 Task: Create a due date automation trigger when advanced on, on the monday of the week a card is due add fields with custom field "Resume" set at 11:00 AM.
Action: Mouse moved to (1105, 86)
Screenshot: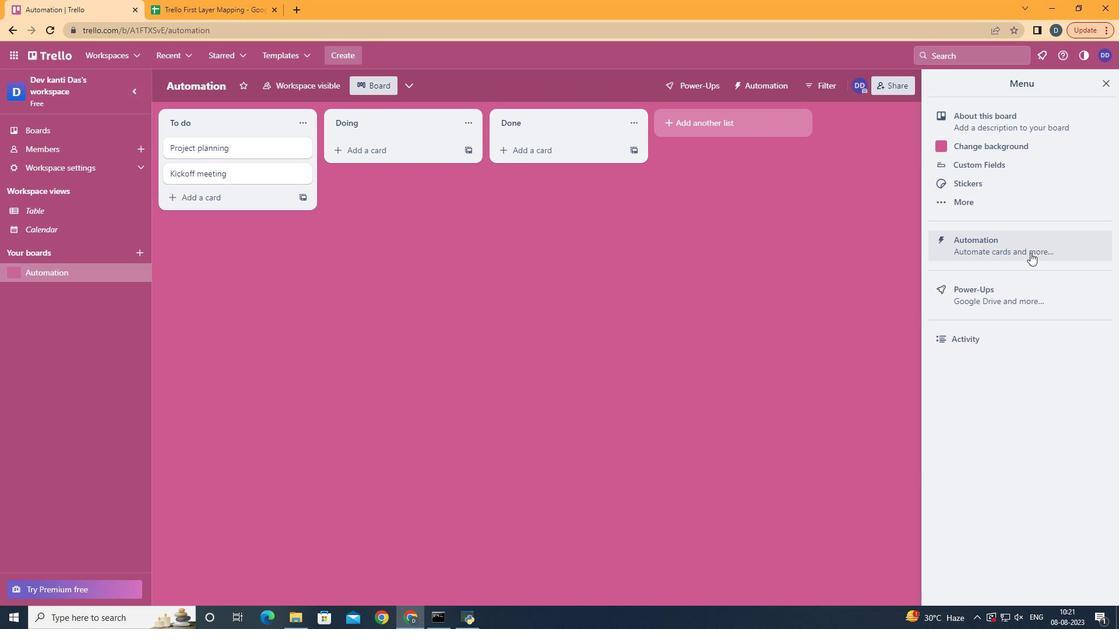 
Action: Mouse pressed left at (1105, 86)
Screenshot: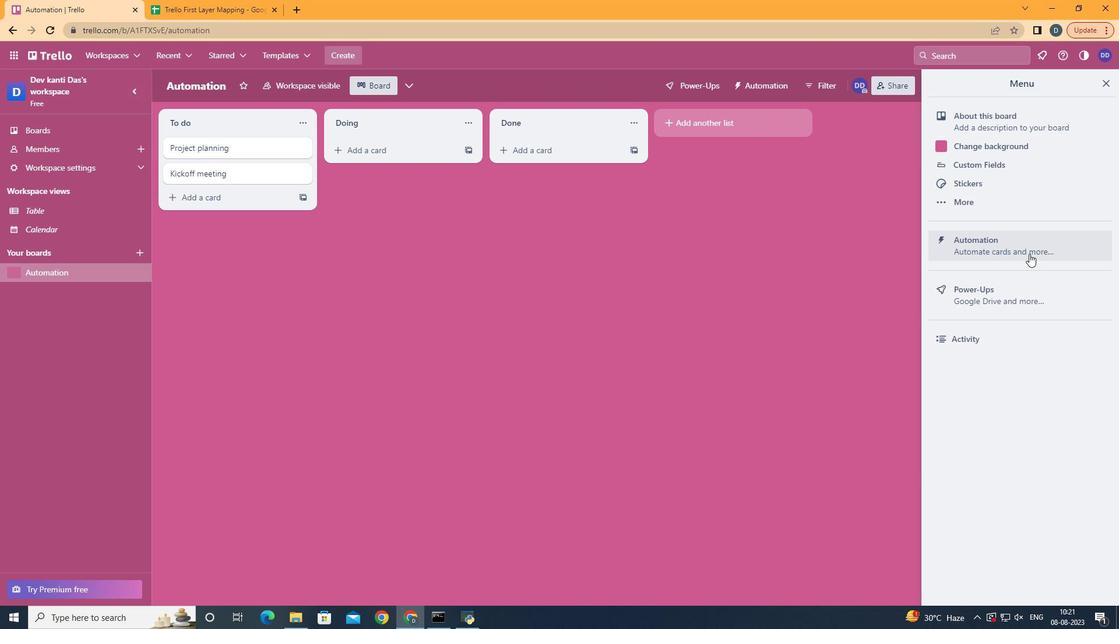 
Action: Mouse moved to (1030, 254)
Screenshot: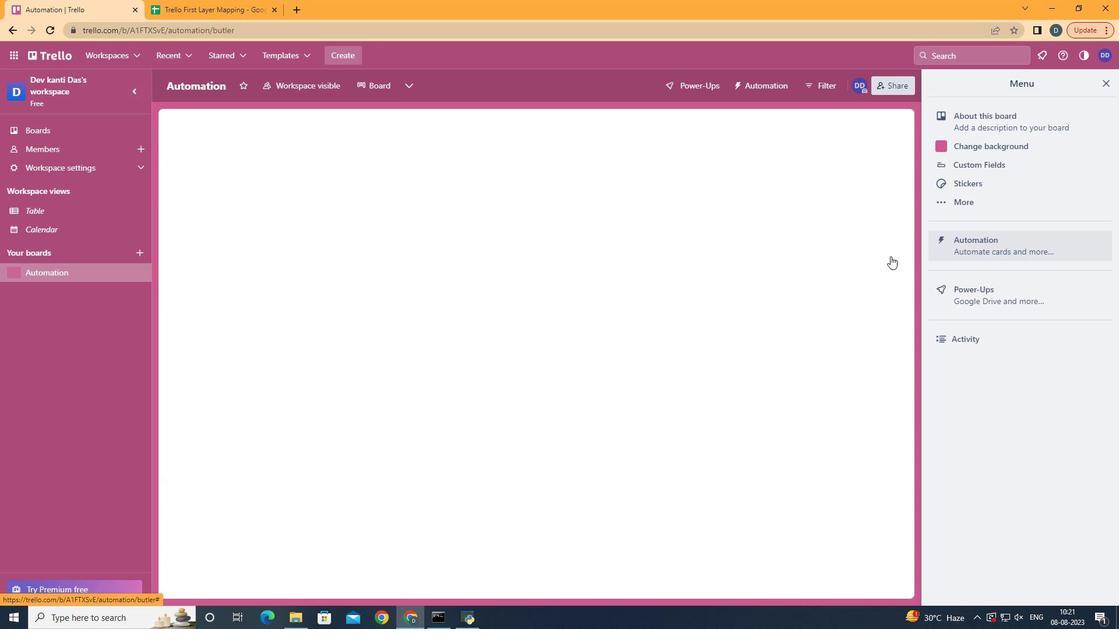 
Action: Mouse pressed left at (1030, 254)
Screenshot: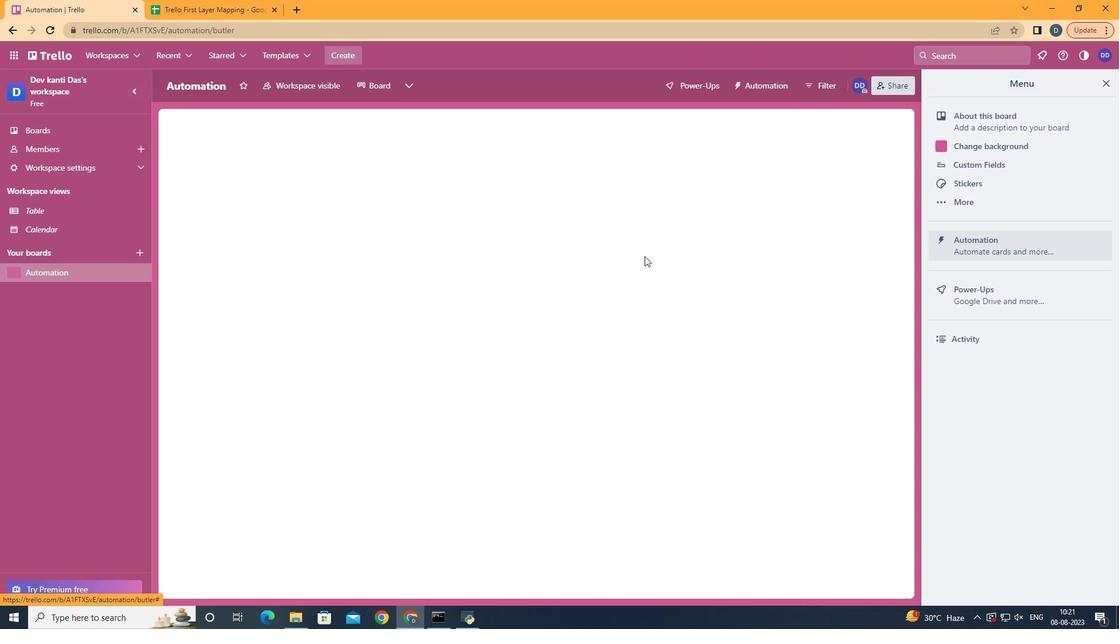 
Action: Mouse moved to (234, 240)
Screenshot: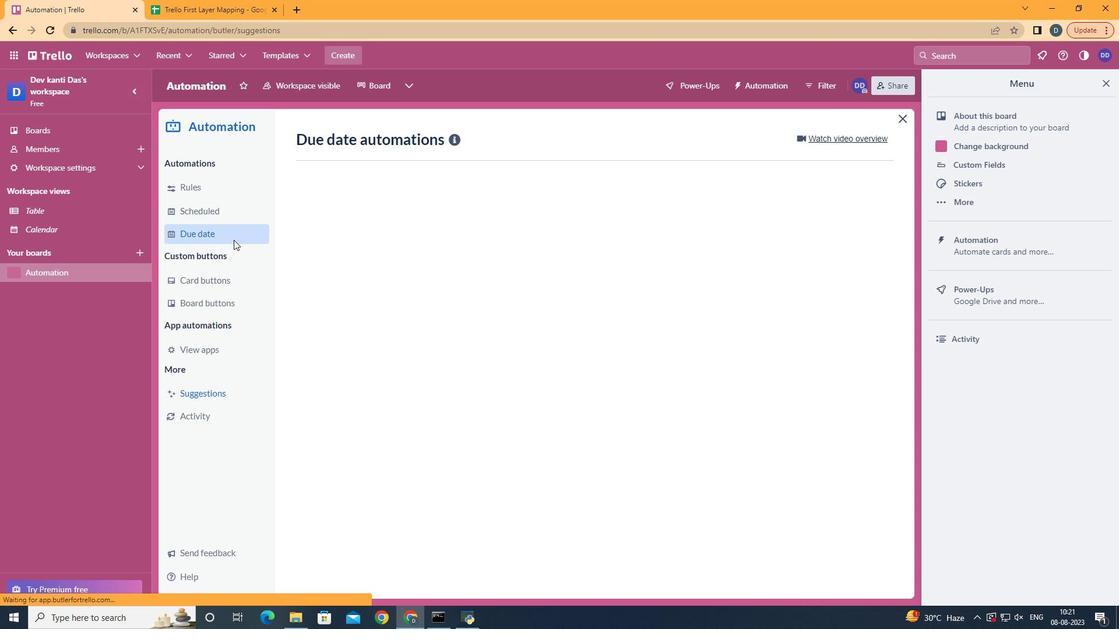 
Action: Mouse pressed left at (234, 240)
Screenshot: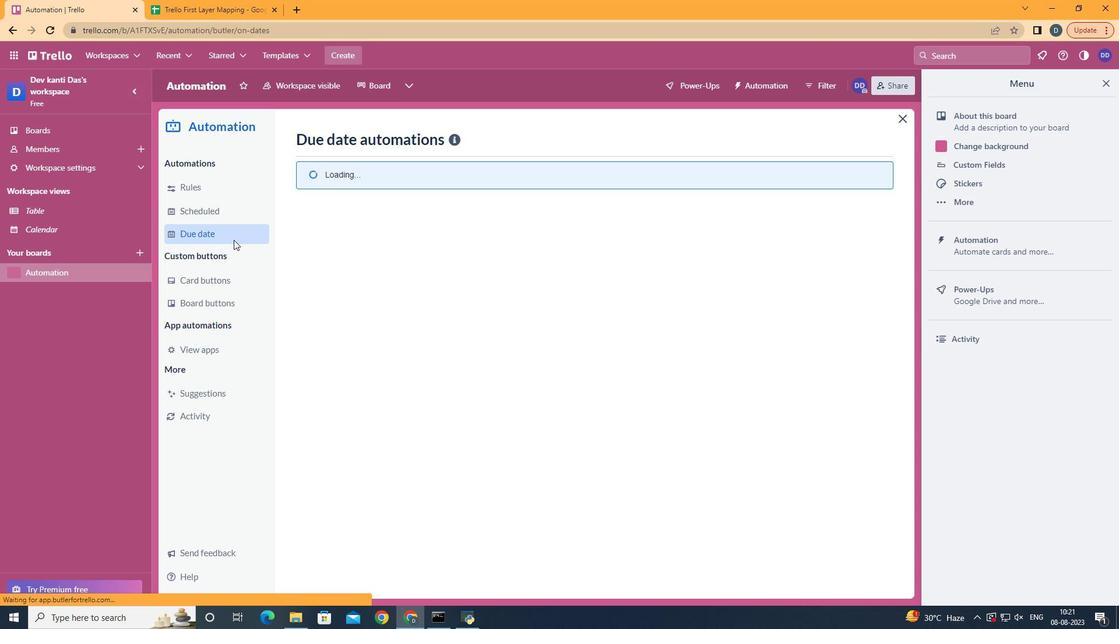 
Action: Mouse moved to (816, 141)
Screenshot: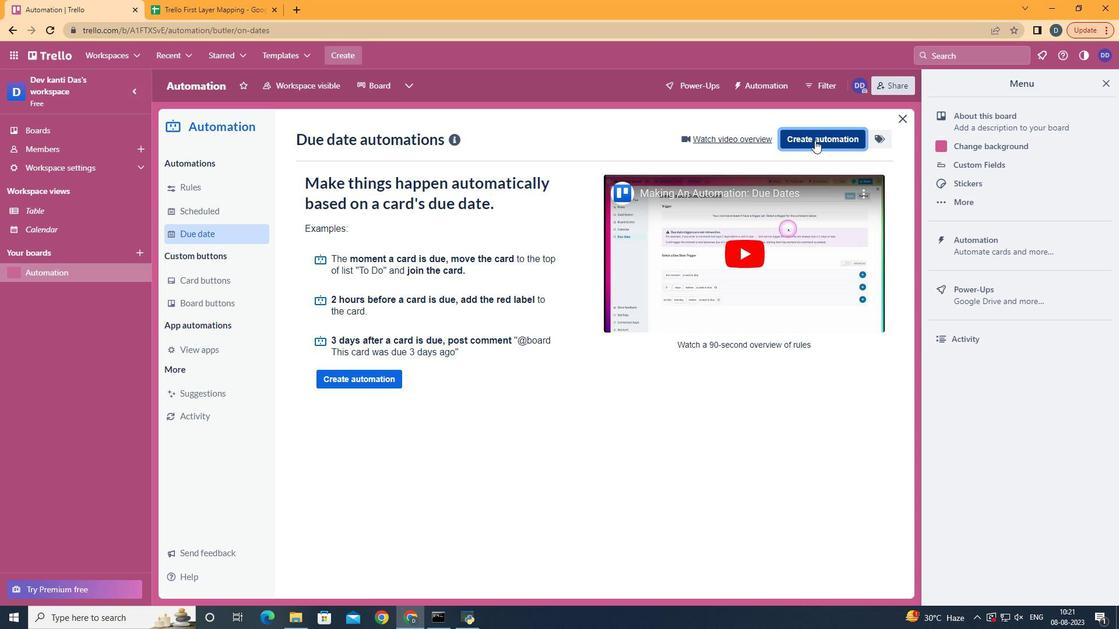 
Action: Mouse pressed left at (816, 141)
Screenshot: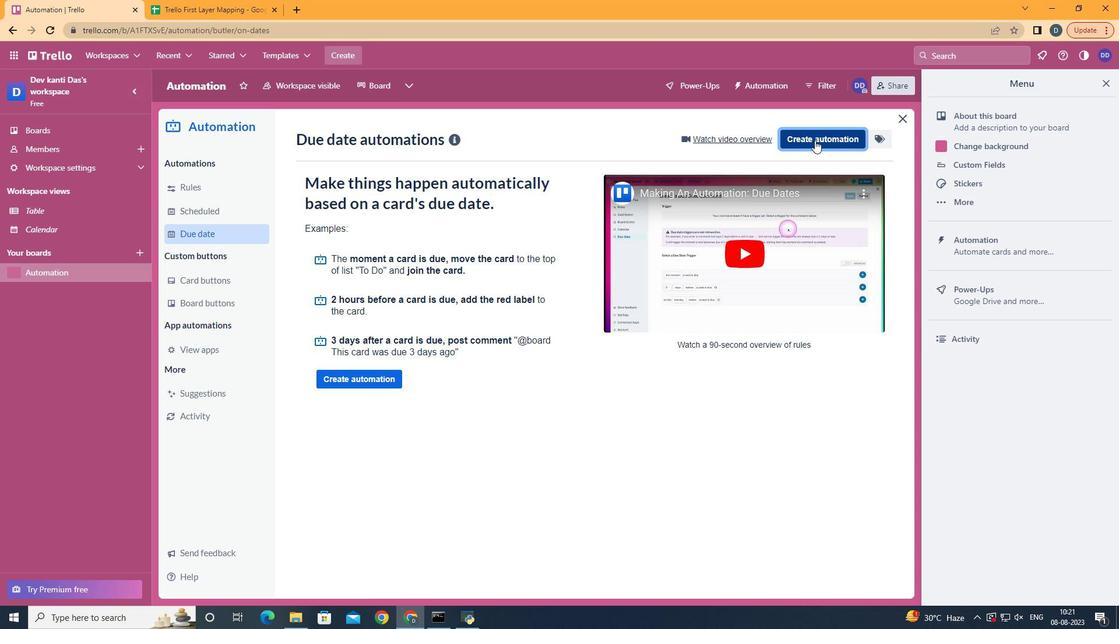 
Action: Mouse moved to (614, 249)
Screenshot: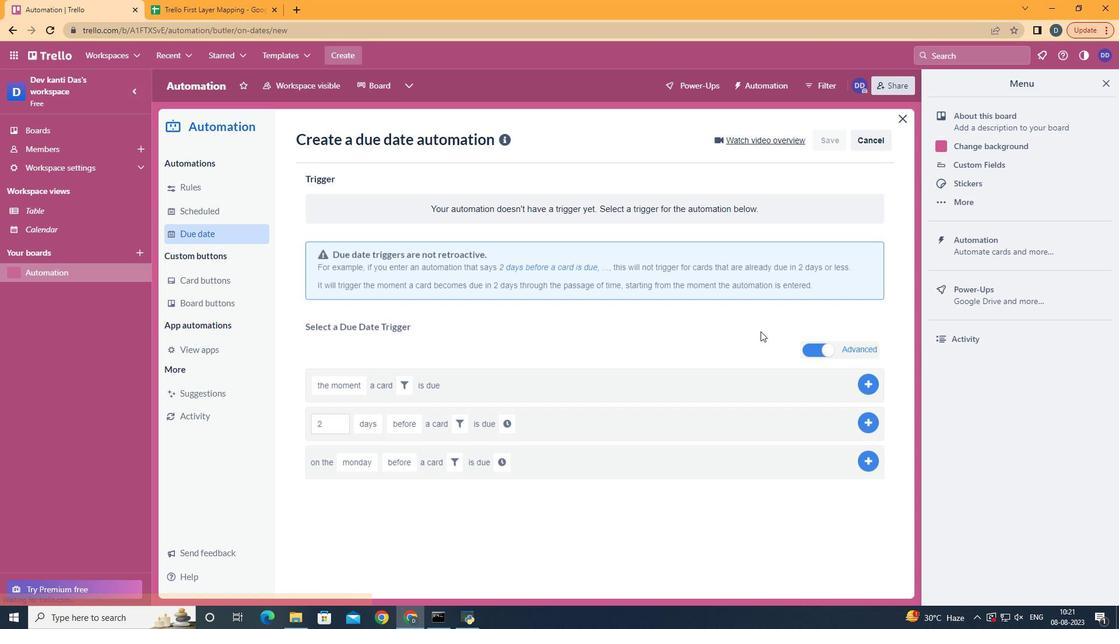 
Action: Mouse pressed left at (614, 249)
Screenshot: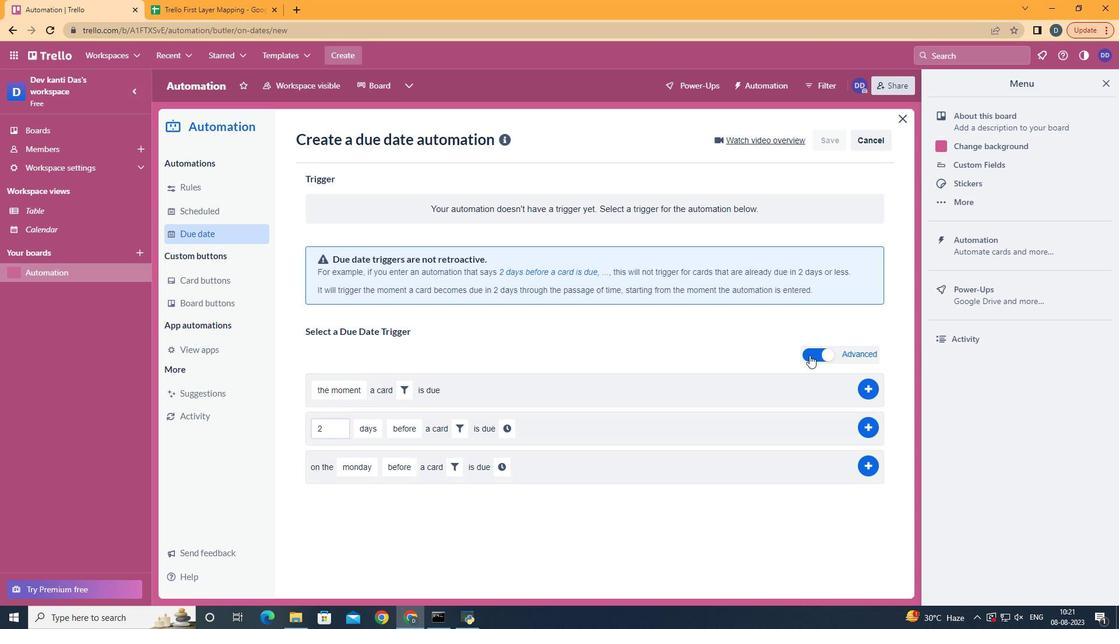 
Action: Mouse moved to (388, 303)
Screenshot: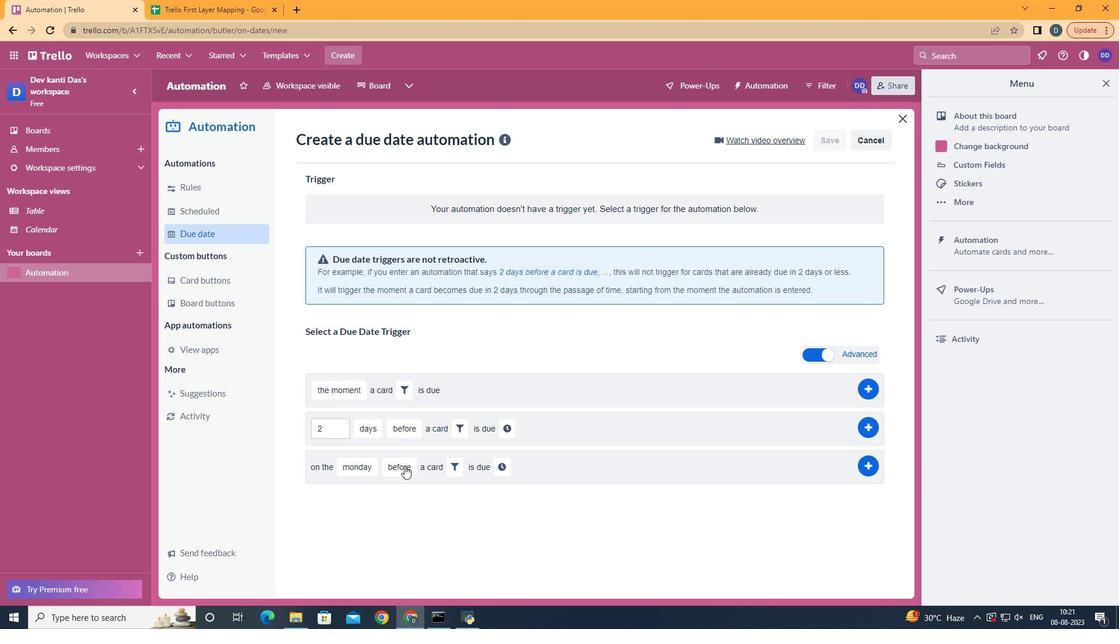 
Action: Mouse pressed left at (388, 303)
Screenshot: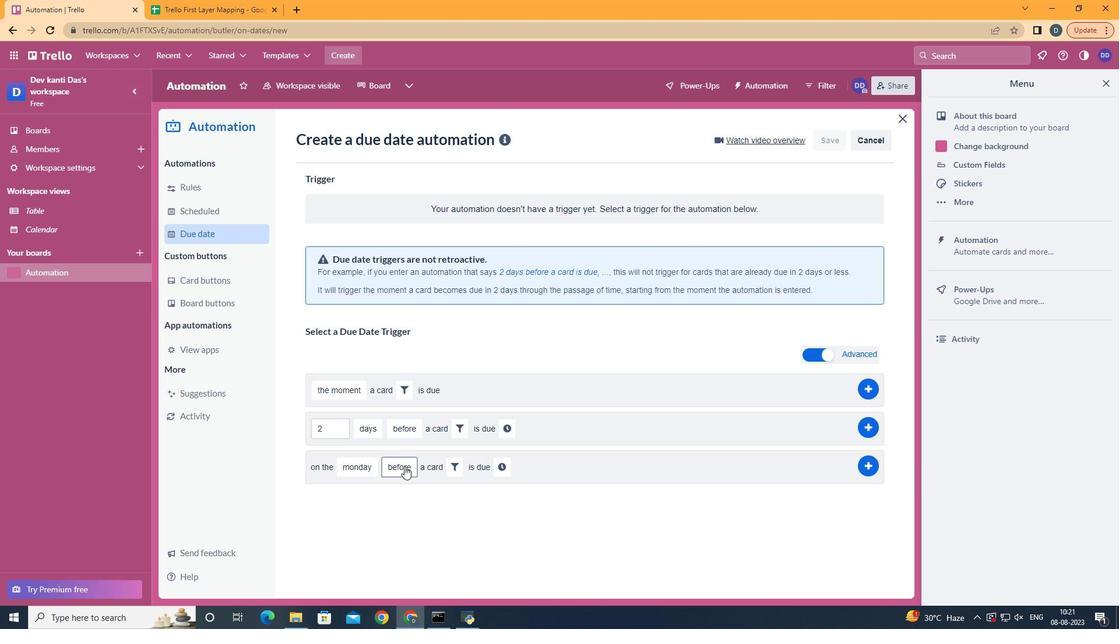 
Action: Mouse moved to (408, 532)
Screenshot: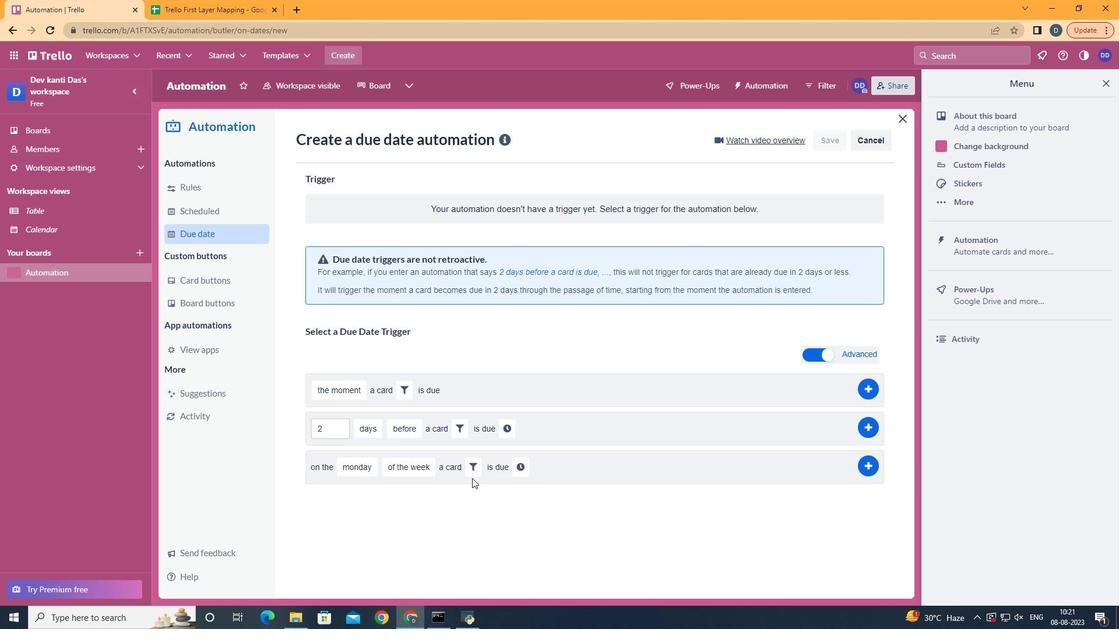 
Action: Mouse pressed left at (408, 532)
Screenshot: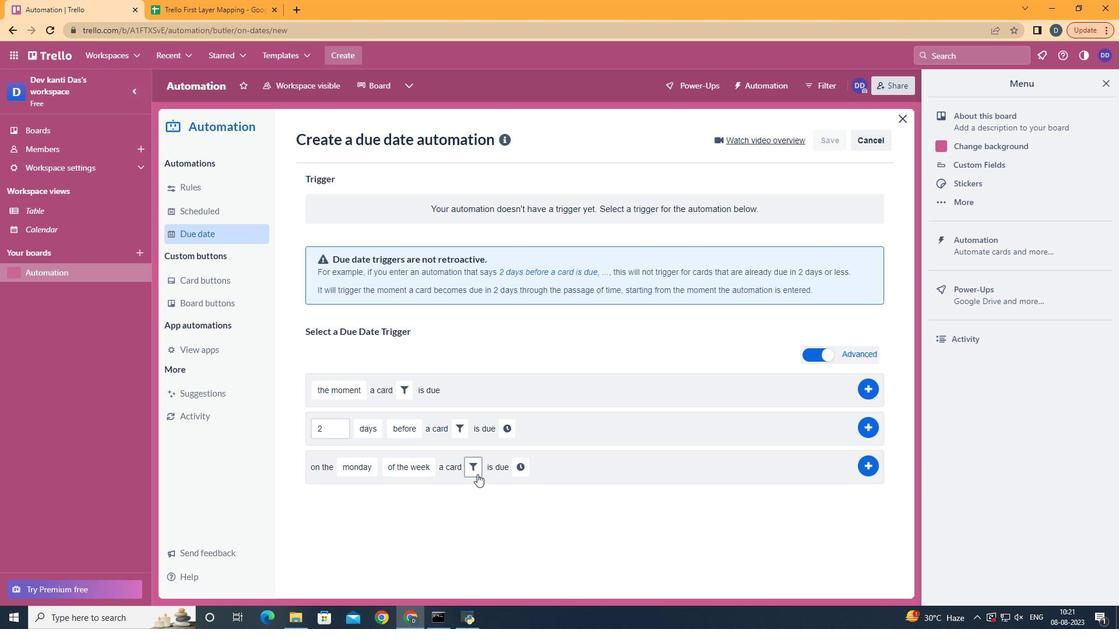 
Action: Mouse moved to (478, 475)
Screenshot: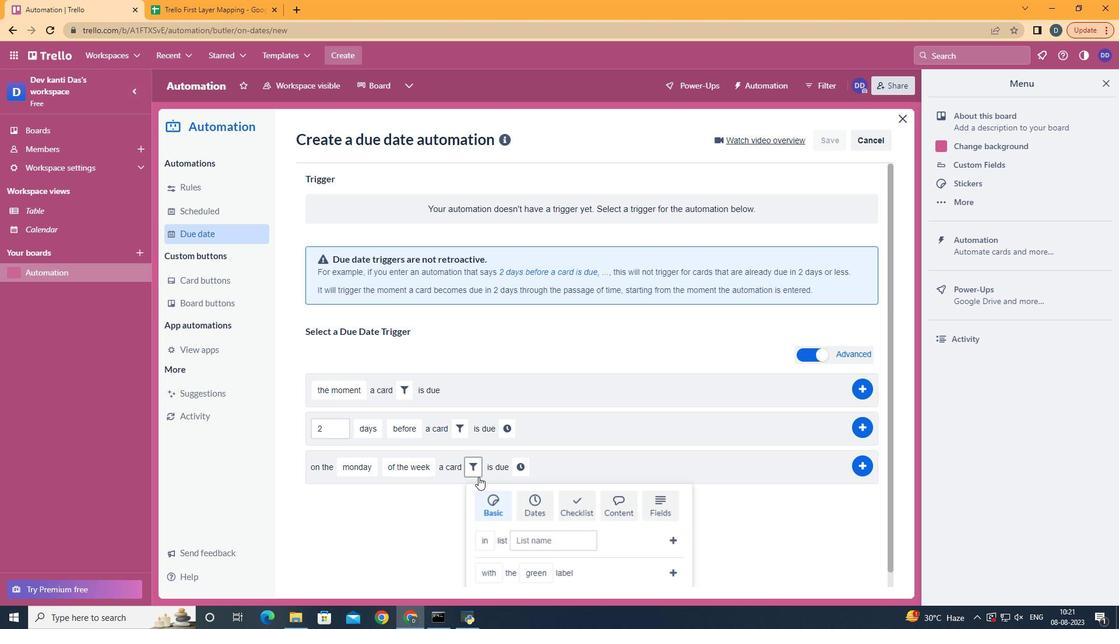 
Action: Mouse pressed left at (478, 475)
Screenshot: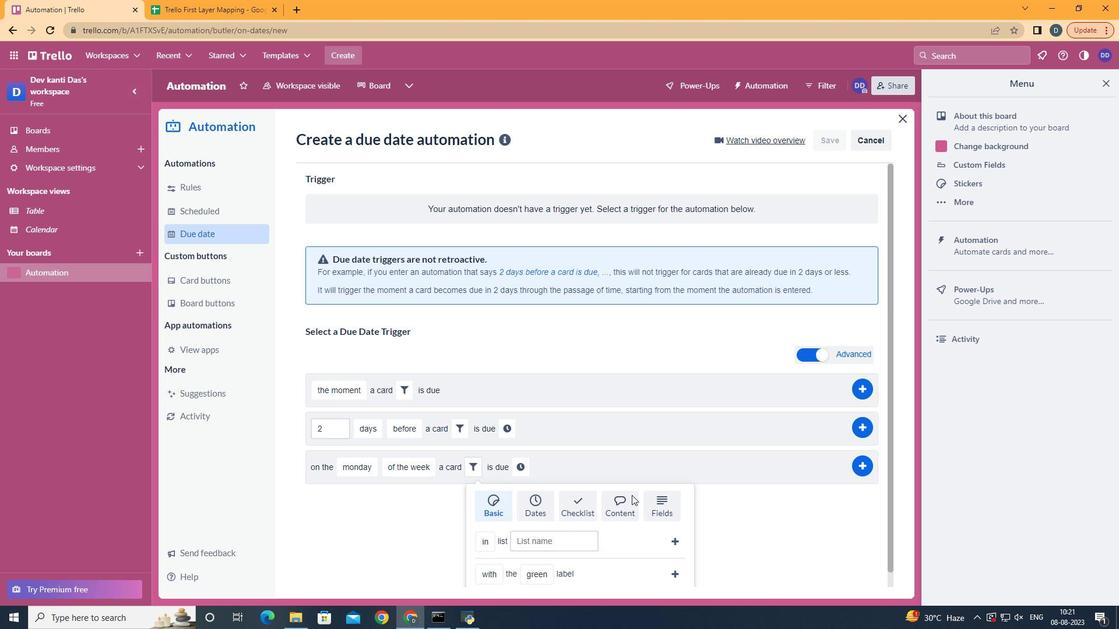 
Action: Mouse moved to (659, 505)
Screenshot: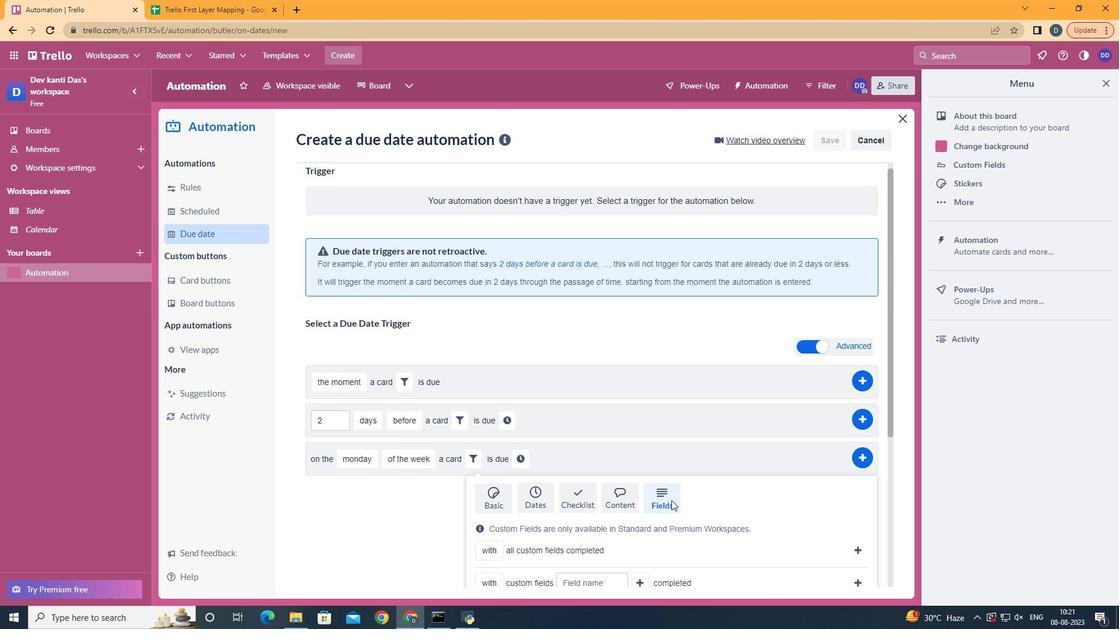 
Action: Mouse pressed left at (659, 505)
Screenshot: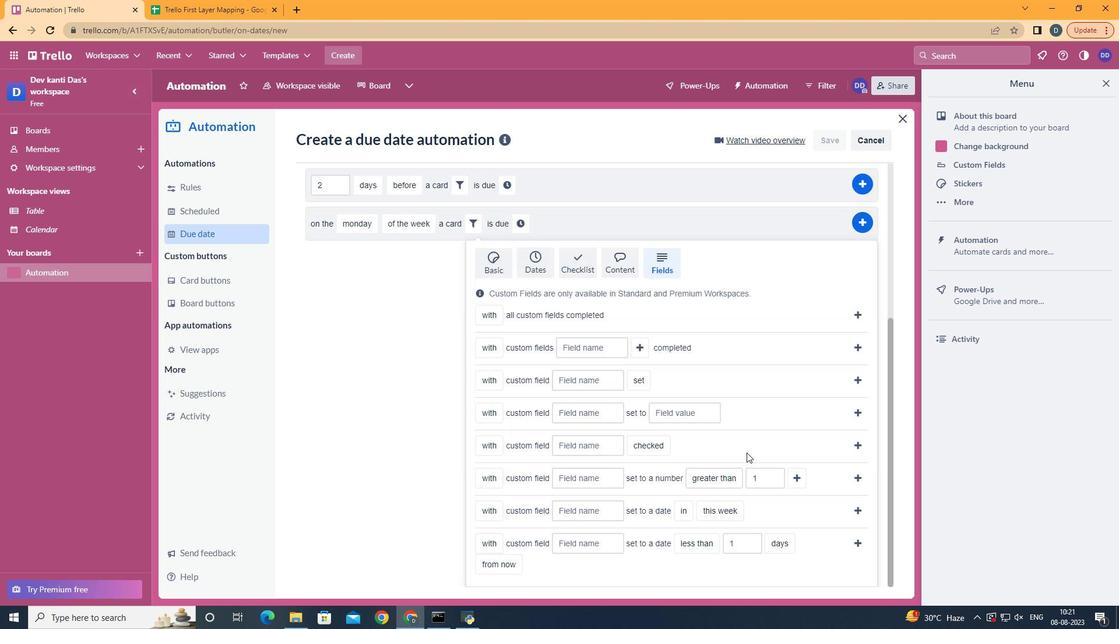 
Action: Mouse moved to (659, 505)
Screenshot: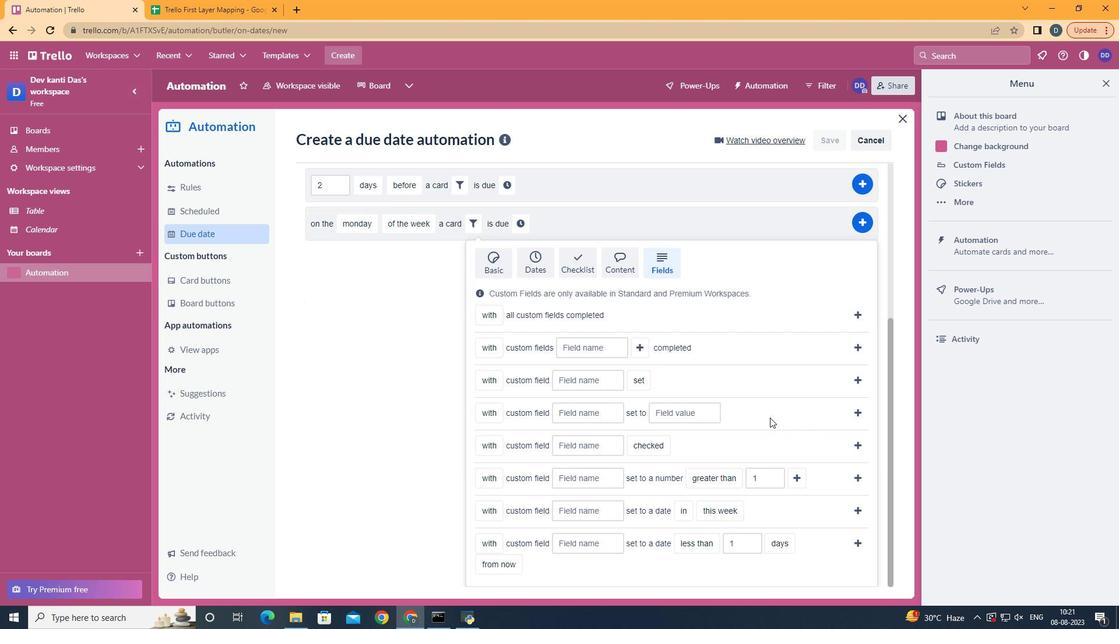 
Action: Mouse scrolled (659, 505) with delta (0, 0)
Screenshot: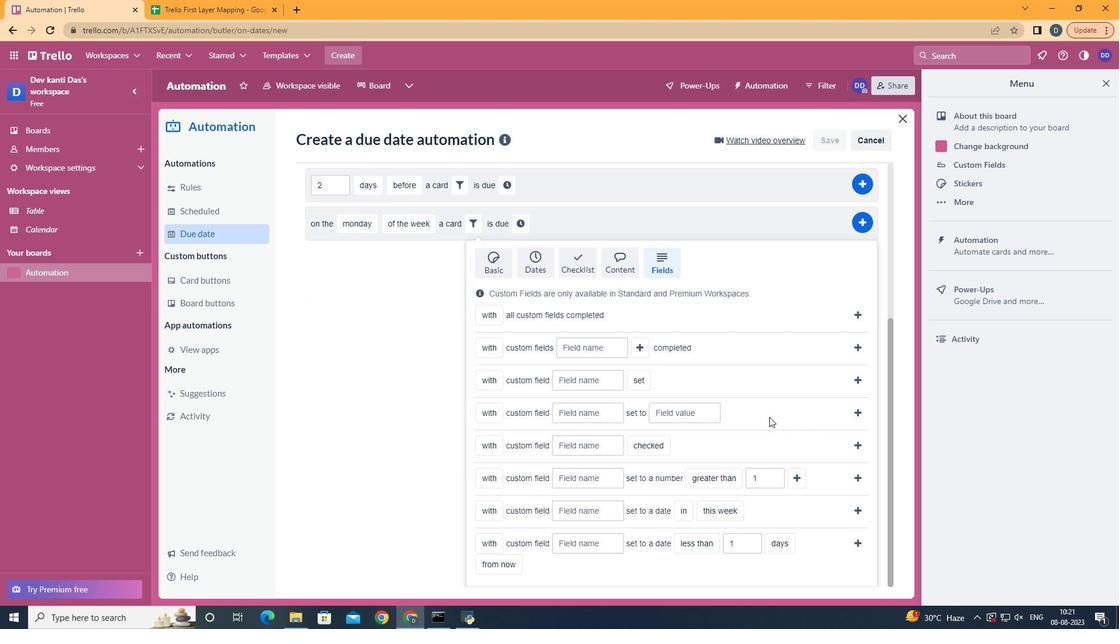 
Action: Mouse scrolled (659, 505) with delta (0, 0)
Screenshot: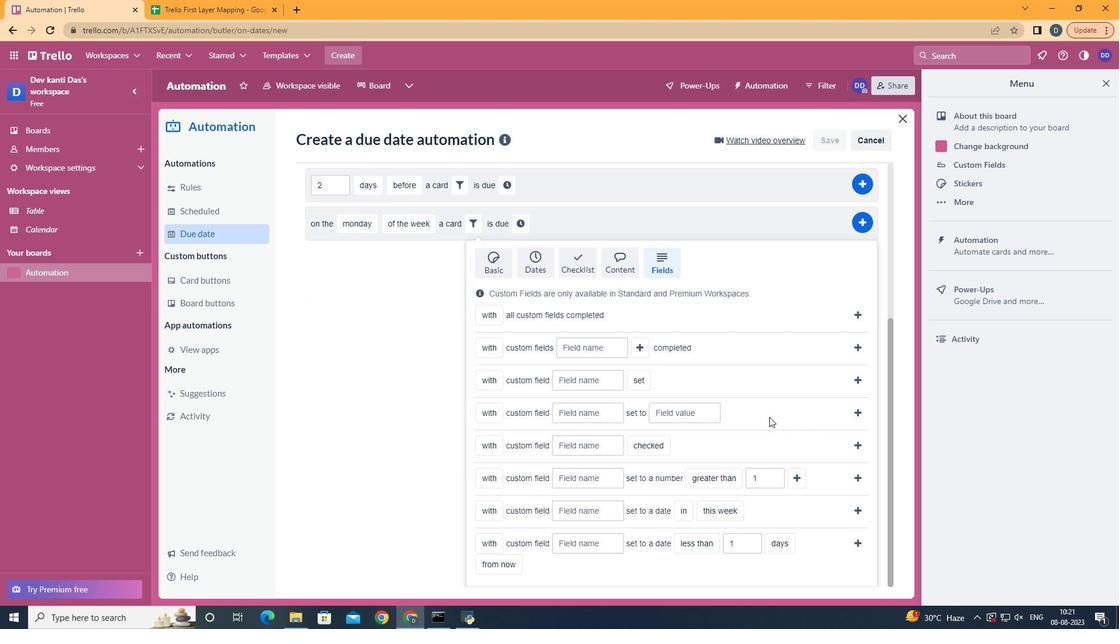 
Action: Mouse scrolled (659, 505) with delta (0, 0)
Screenshot: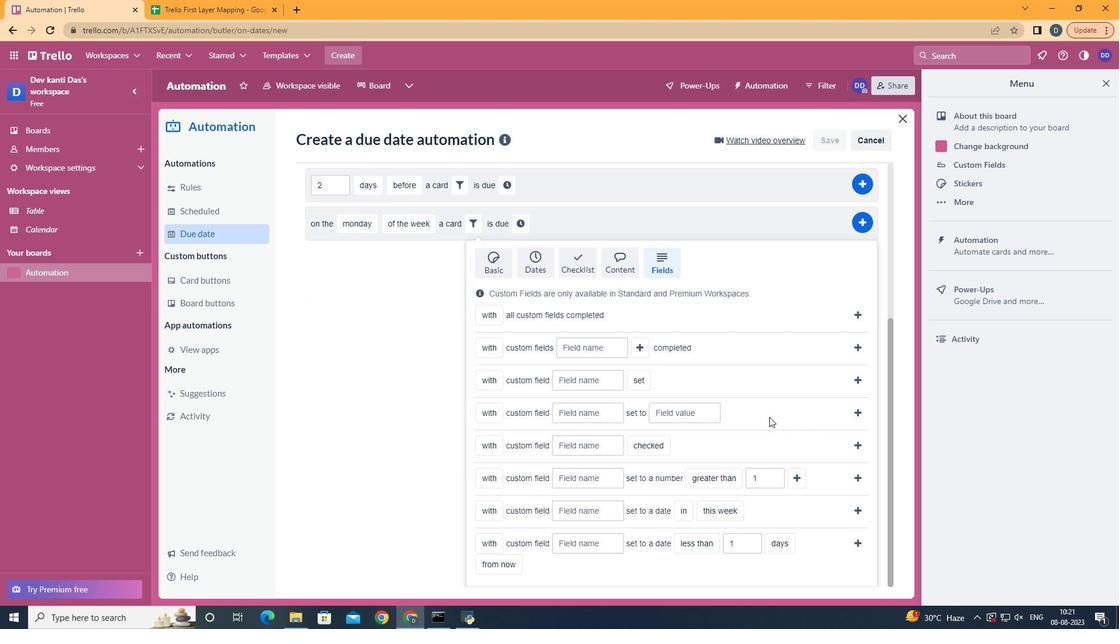 
Action: Mouse scrolled (659, 505) with delta (0, 0)
Screenshot: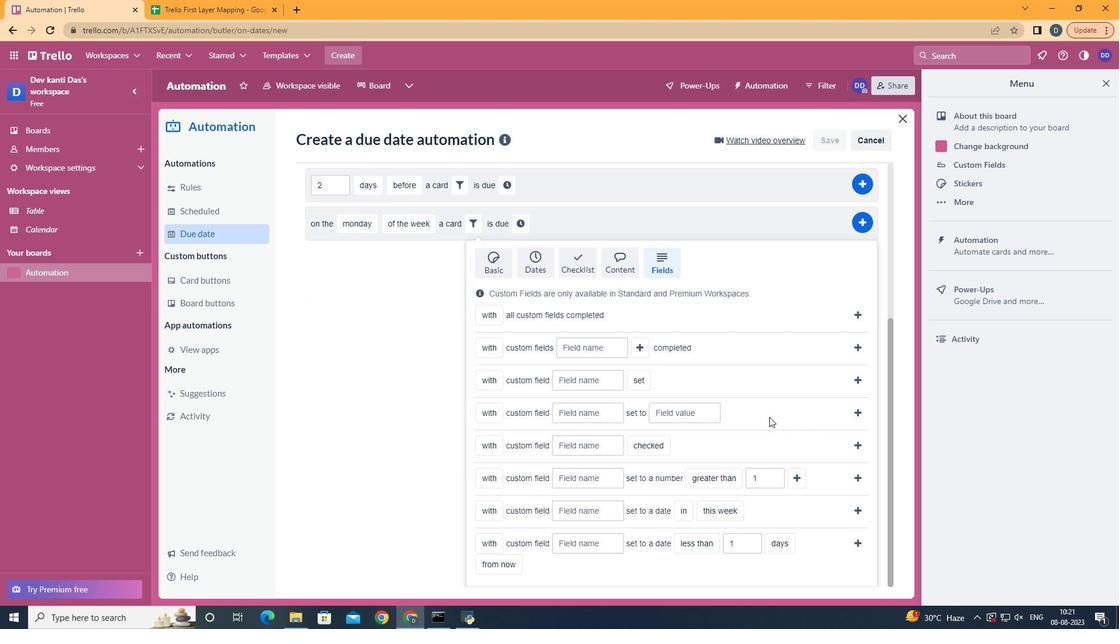 
Action: Mouse moved to (660, 505)
Screenshot: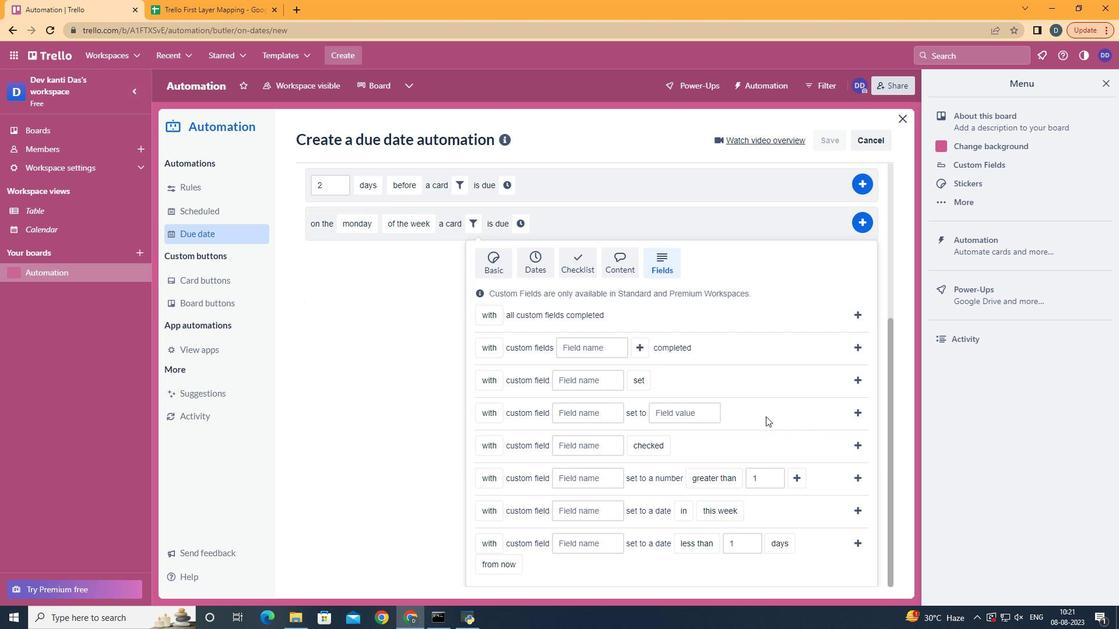 
Action: Mouse scrolled (660, 505) with delta (0, 0)
Screenshot: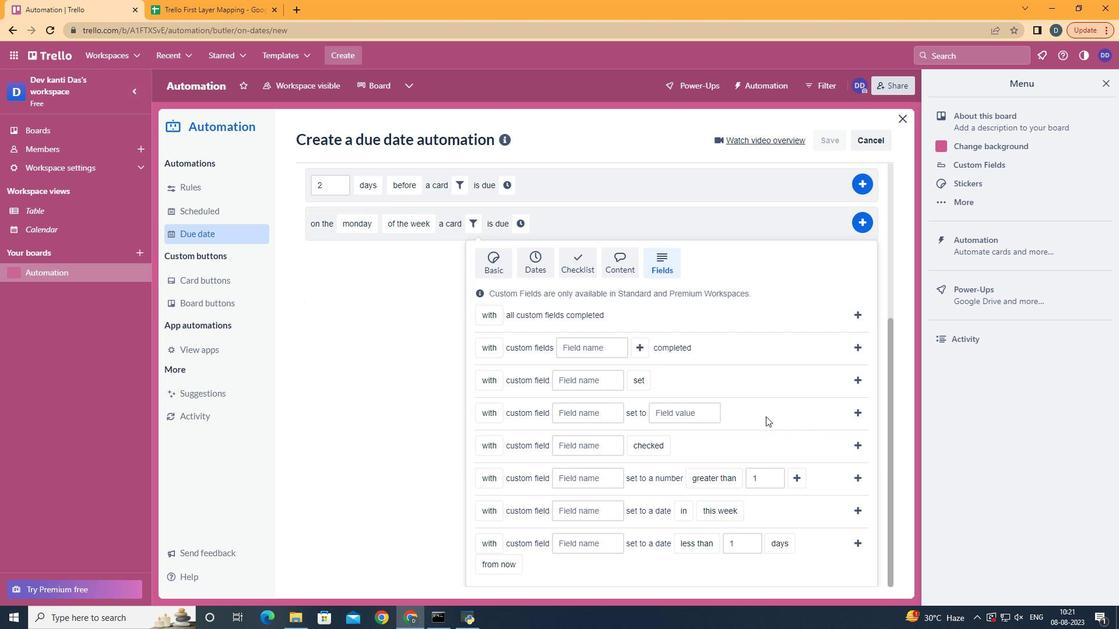 
Action: Mouse moved to (497, 403)
Screenshot: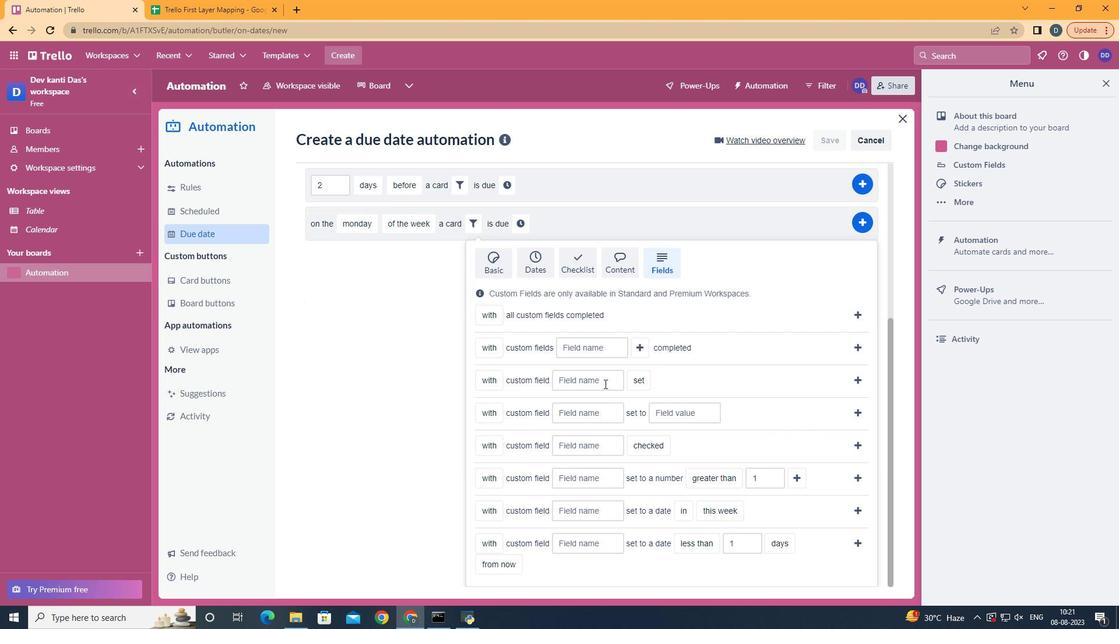 
Action: Mouse pressed left at (497, 403)
Screenshot: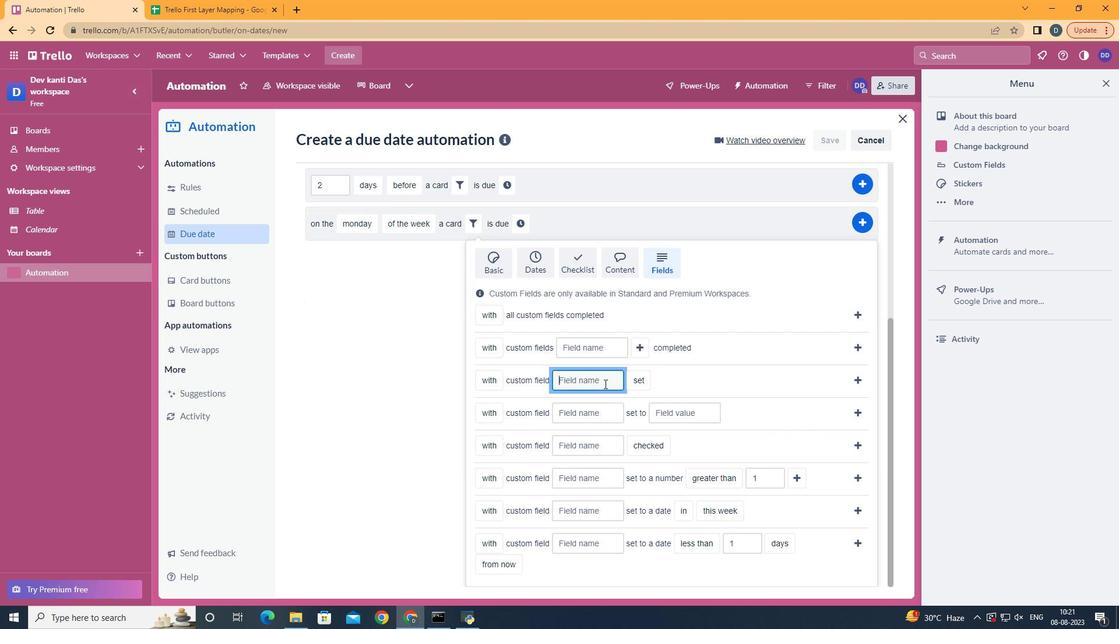 
Action: Mouse moved to (605, 384)
Screenshot: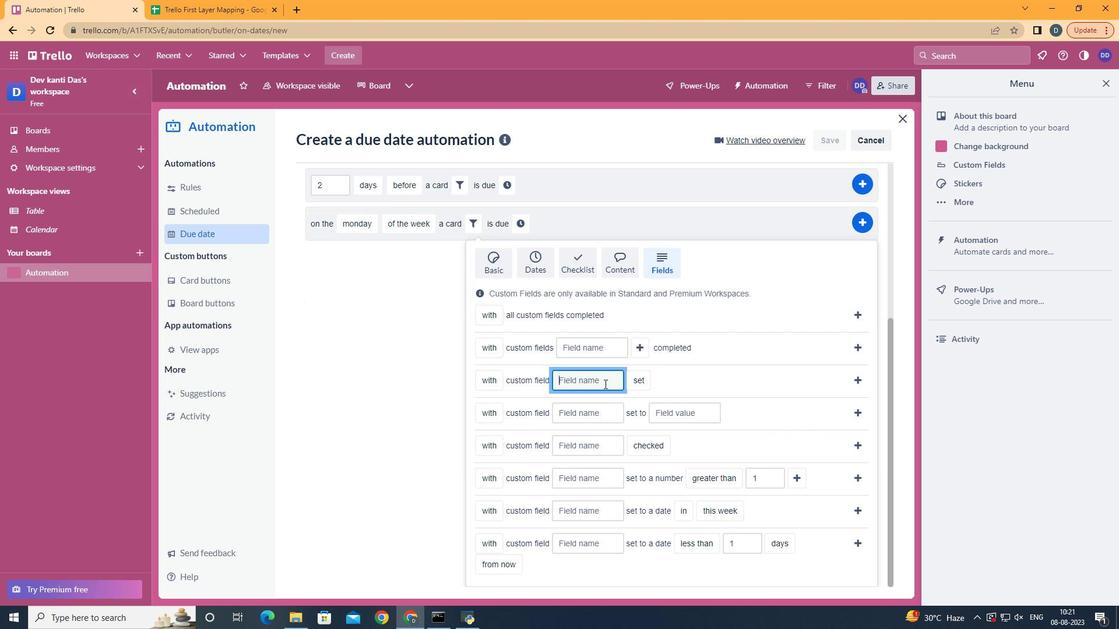 
Action: Mouse pressed left at (605, 384)
Screenshot: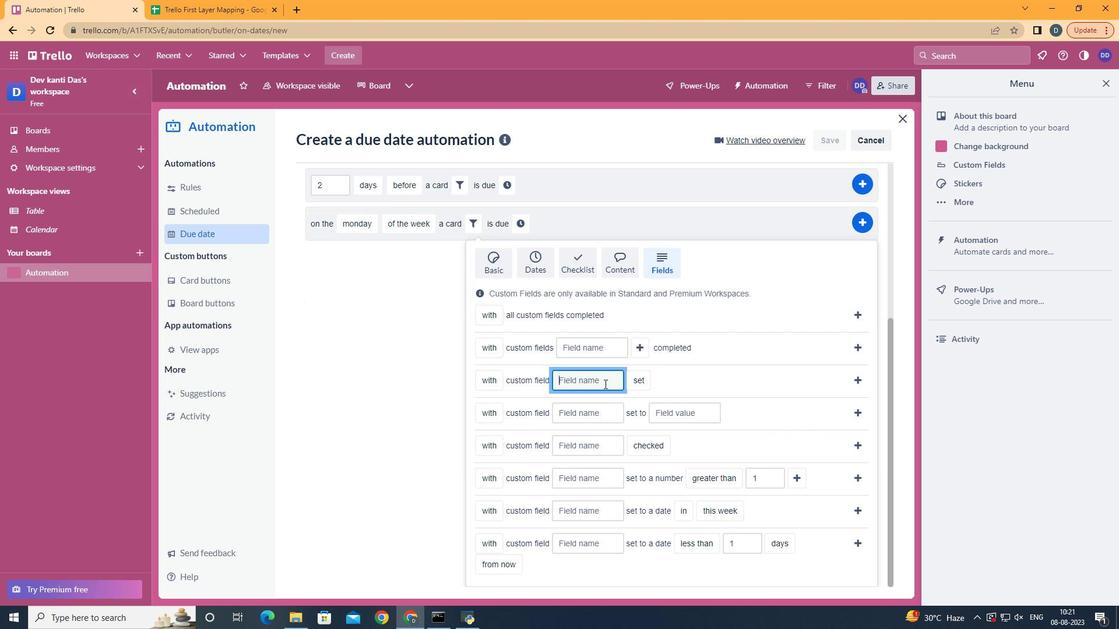 
Action: Key pressed <Key.shift>Resume
Screenshot: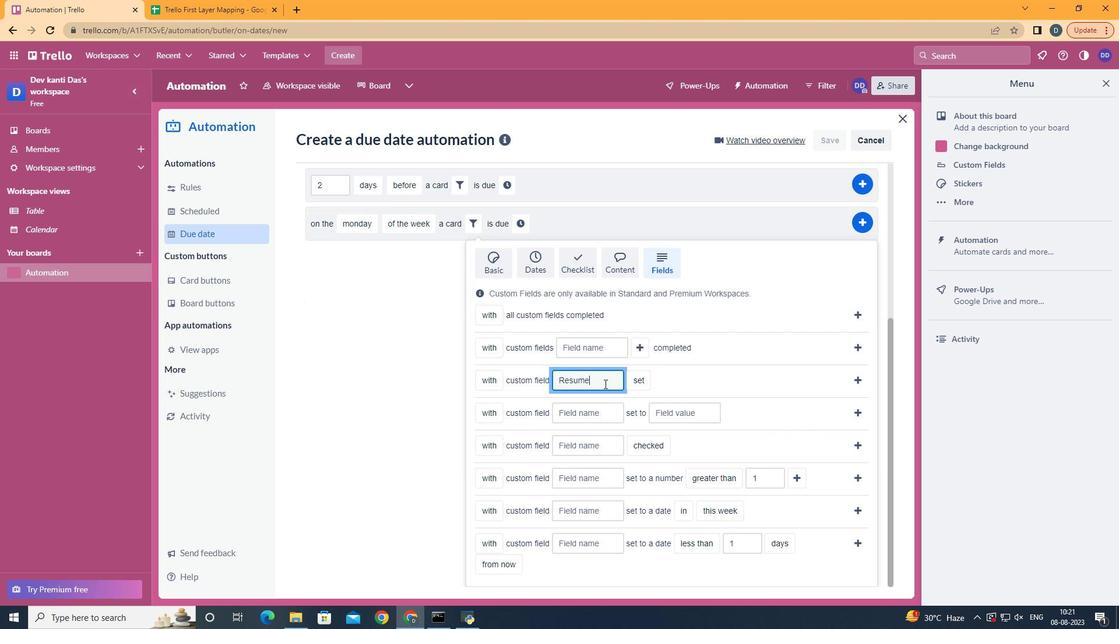 
Action: Mouse moved to (639, 393)
Screenshot: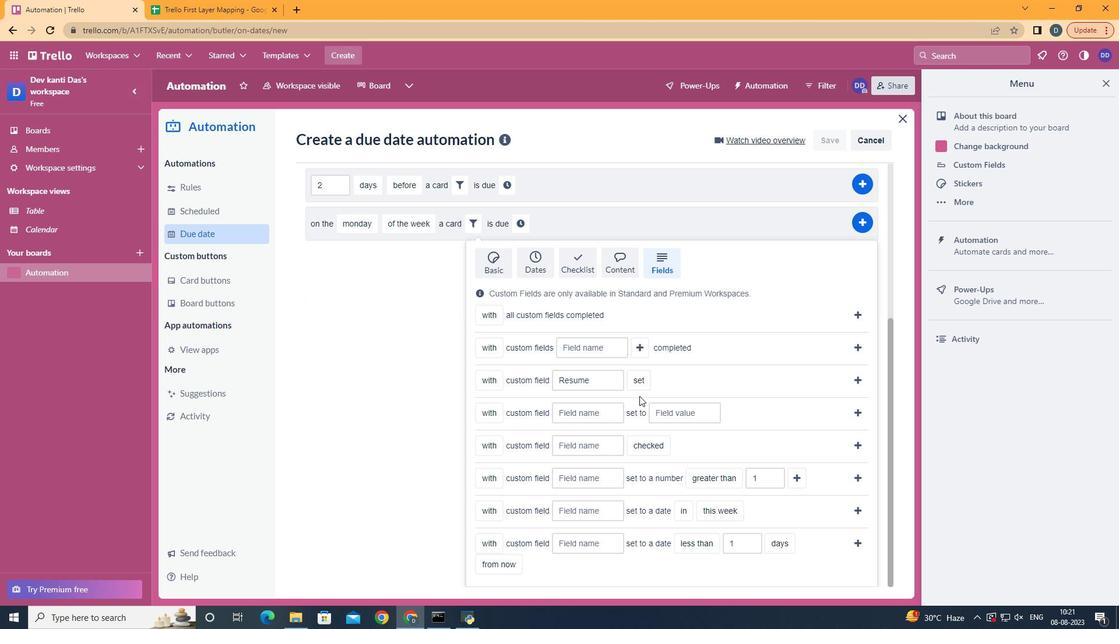 
Action: Mouse pressed left at (639, 393)
Screenshot: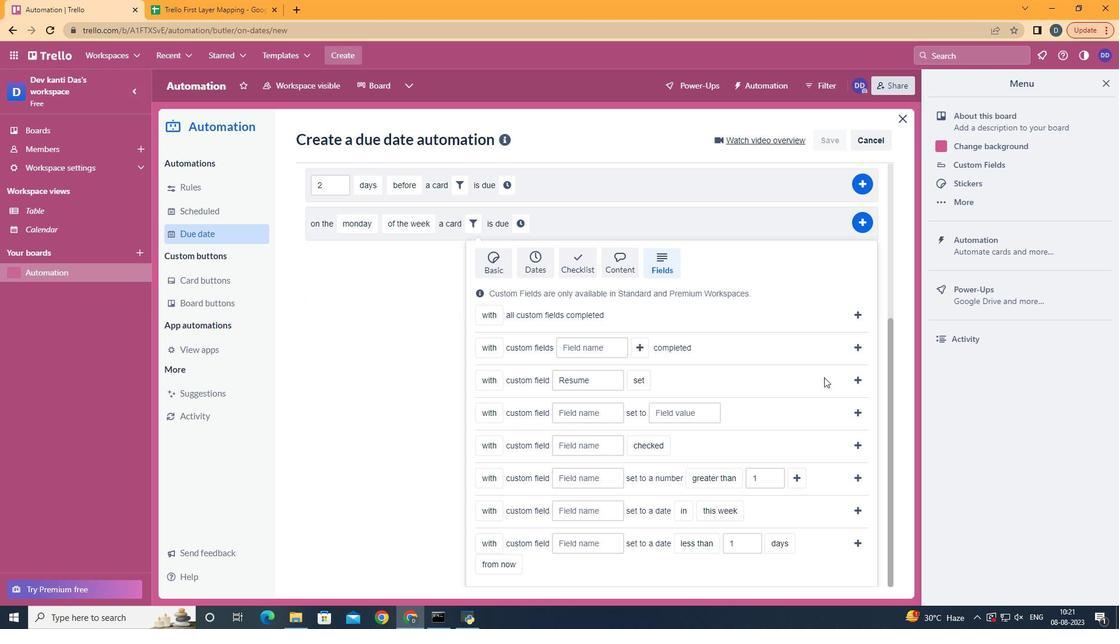 
Action: Mouse moved to (852, 382)
Screenshot: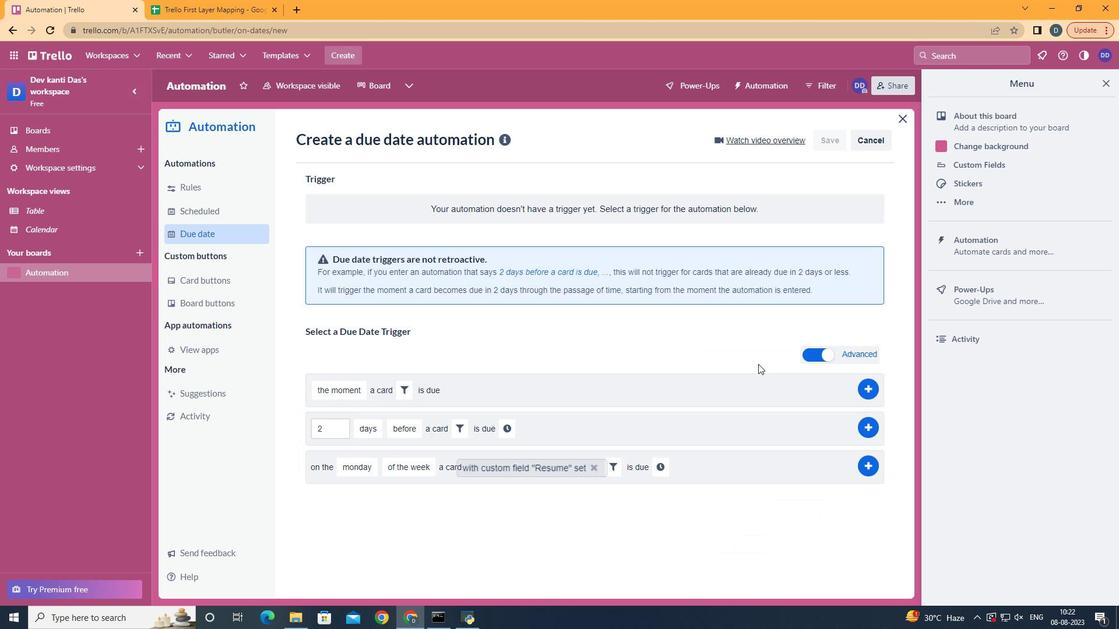 
Action: Mouse pressed left at (852, 382)
Screenshot: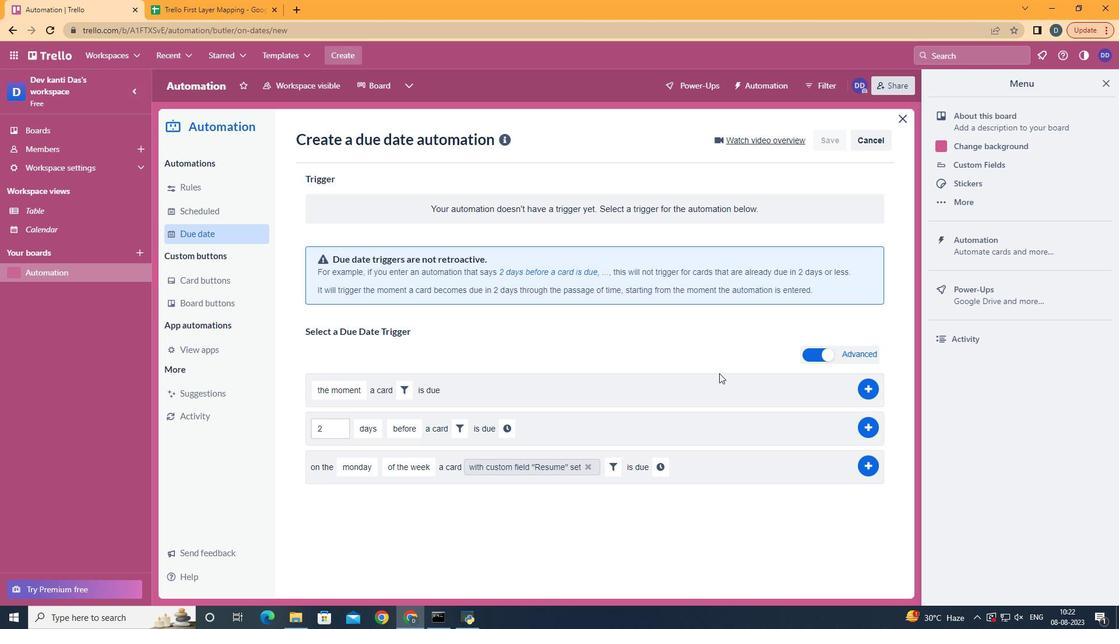 
Action: Mouse moved to (663, 473)
Screenshot: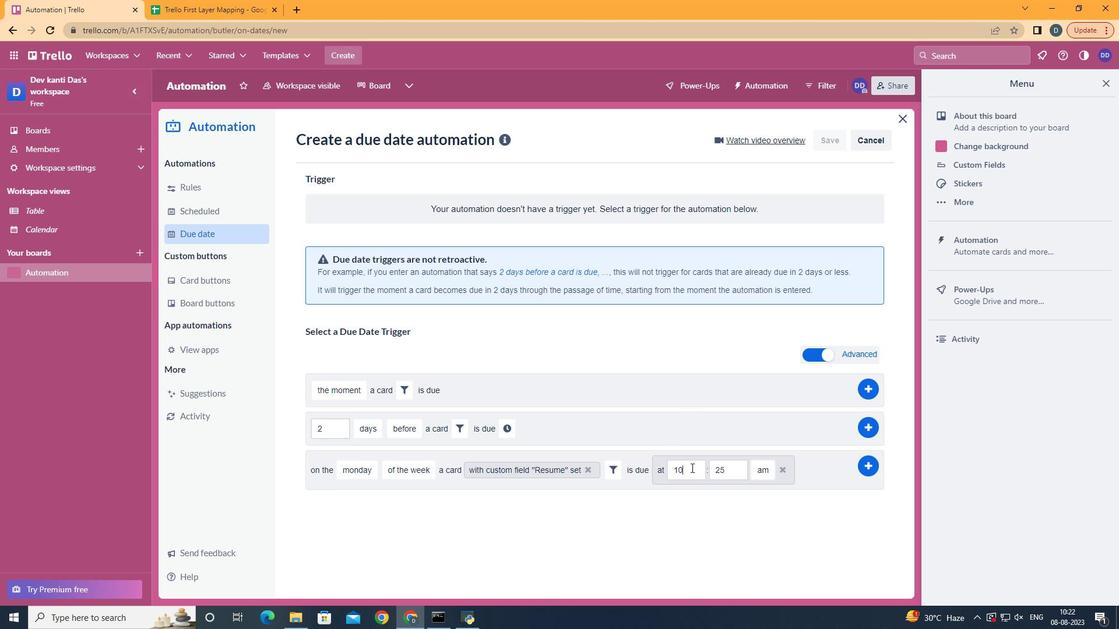 
Action: Mouse pressed left at (663, 473)
Screenshot: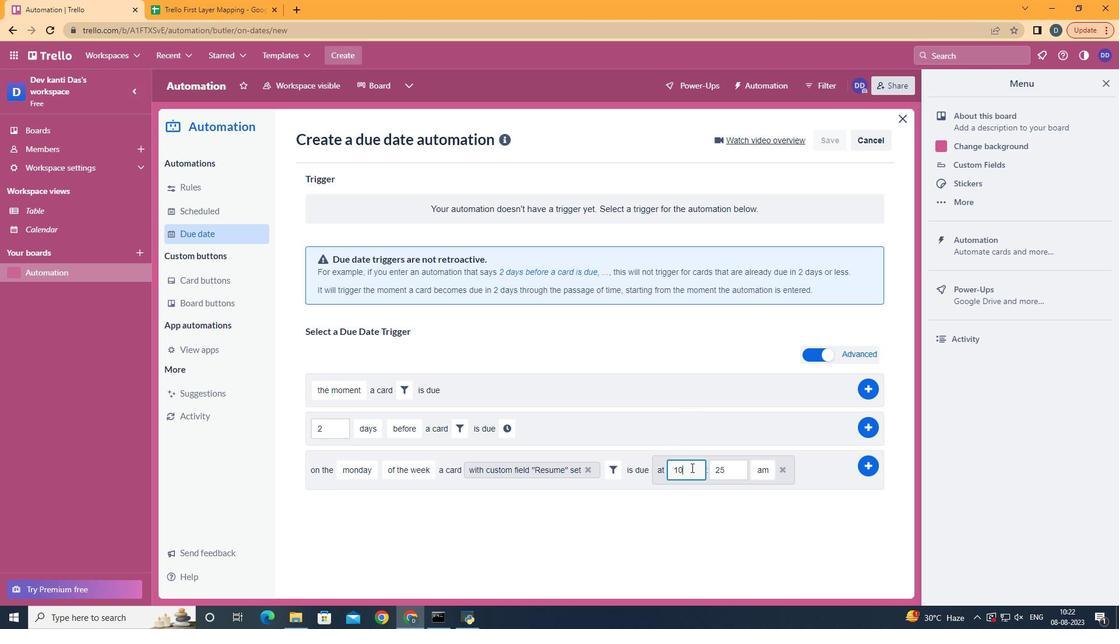 
Action: Mouse moved to (692, 468)
Screenshot: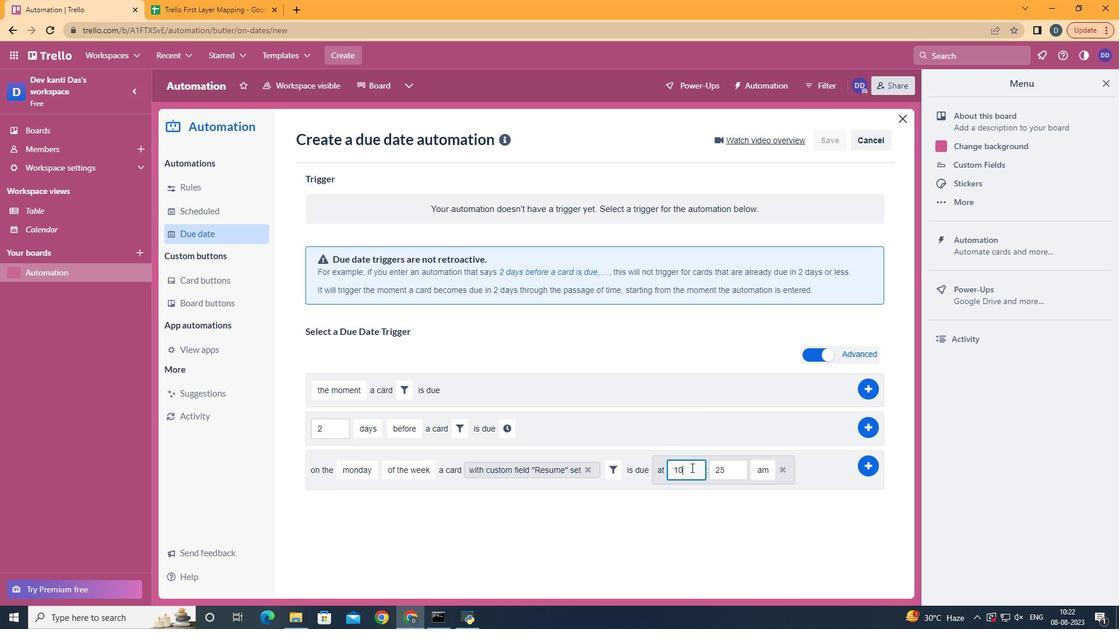 
Action: Mouse pressed left at (692, 468)
Screenshot: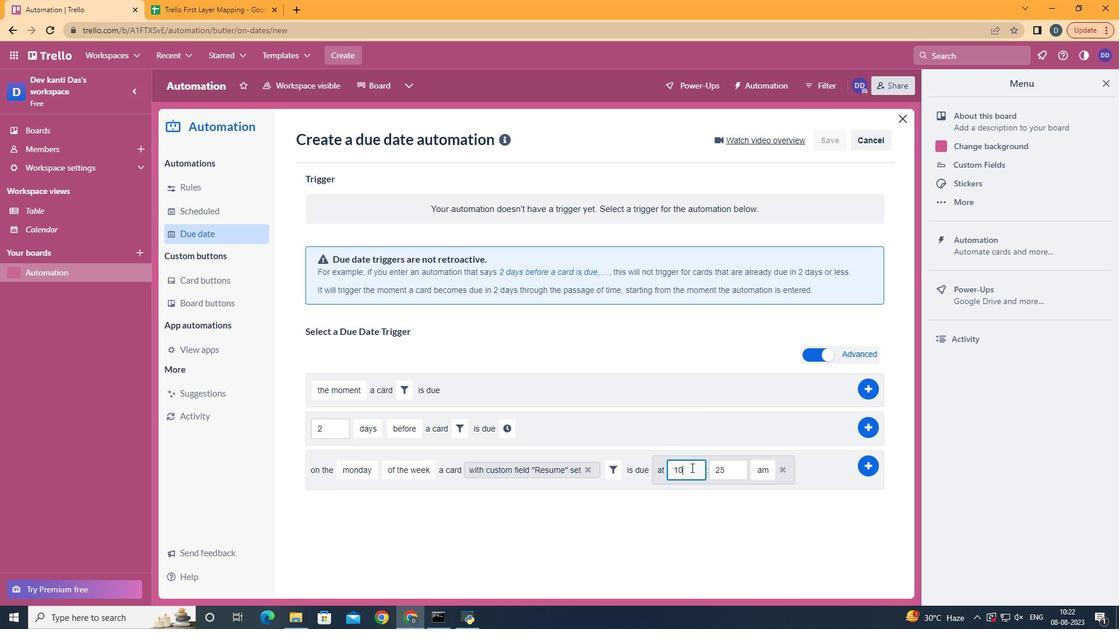 
Action: Key pressed <Key.backspace>1
Screenshot: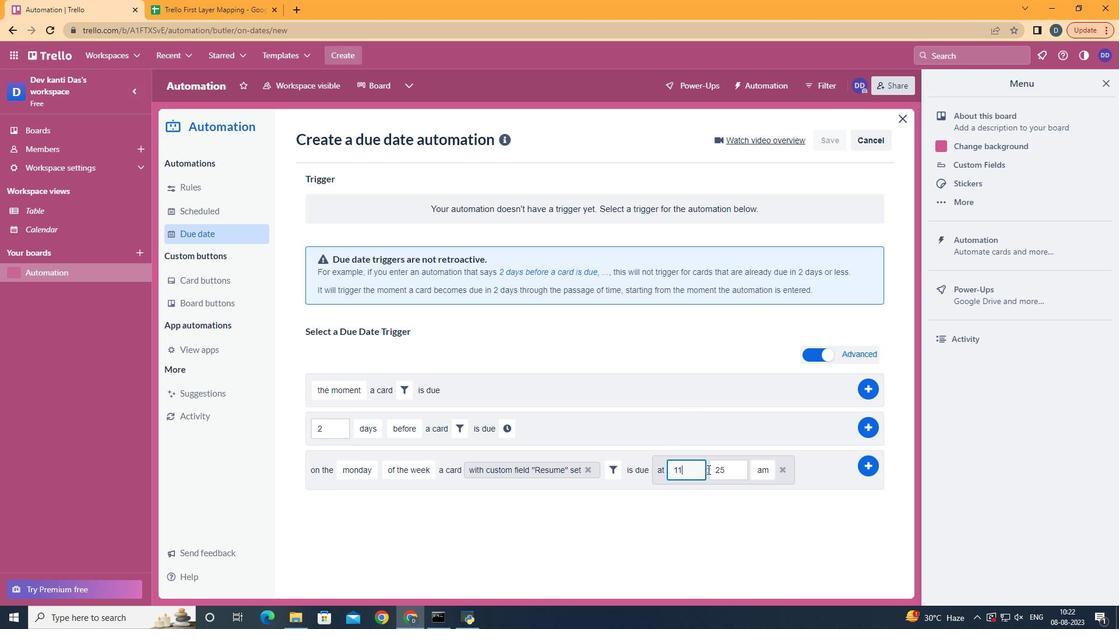
Action: Mouse moved to (733, 480)
Screenshot: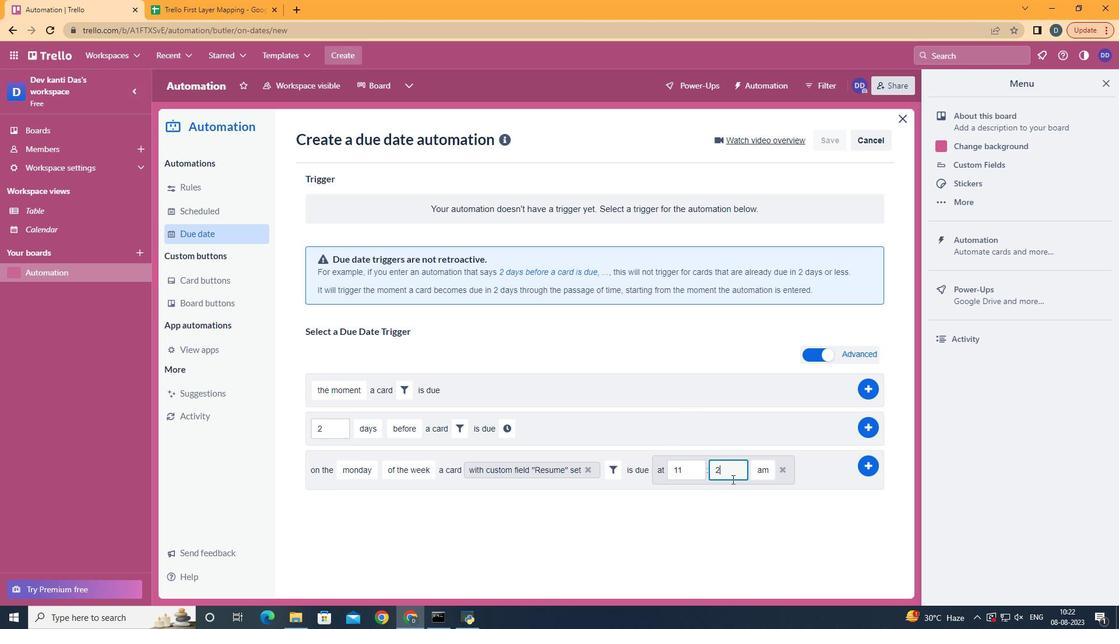 
Action: Mouse pressed left at (733, 480)
Screenshot: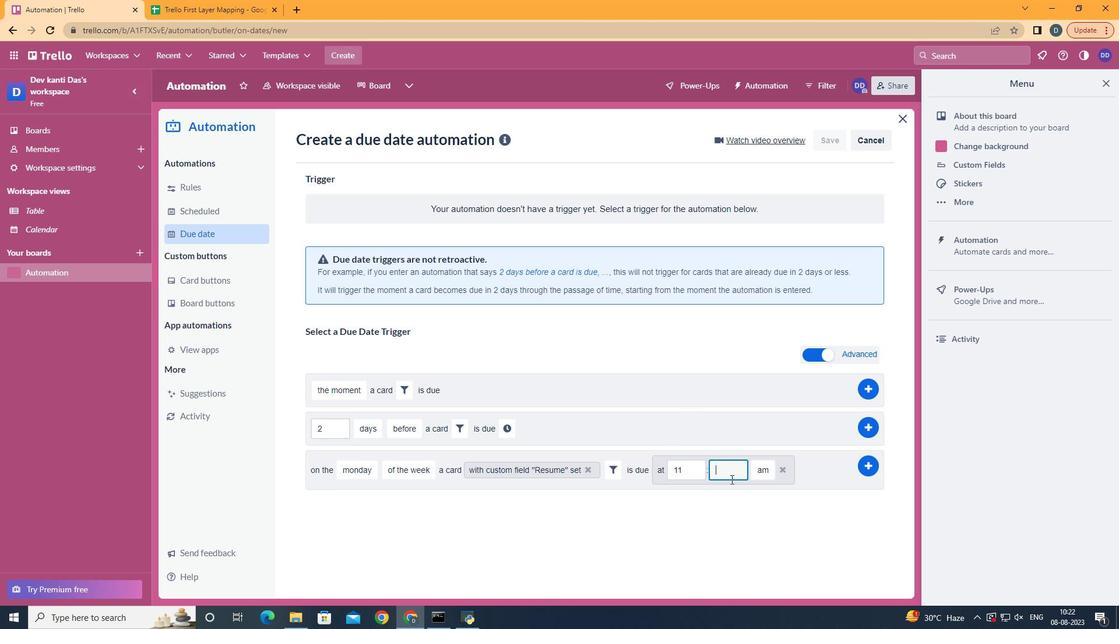 
Action: Mouse moved to (732, 480)
Screenshot: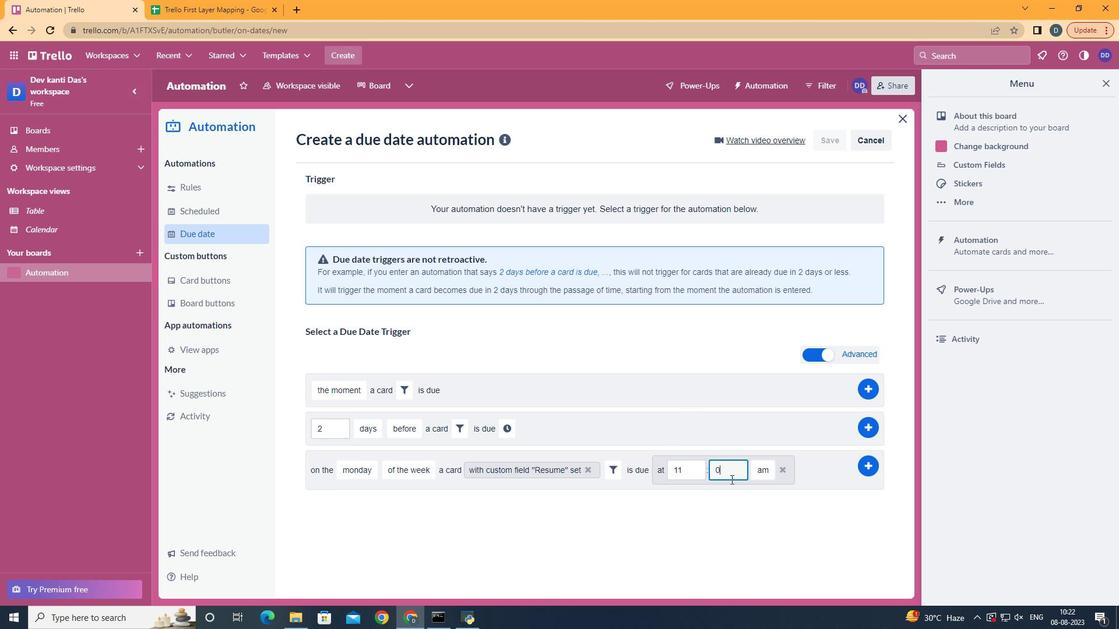 
Action: Key pressed <Key.backspace>
Screenshot: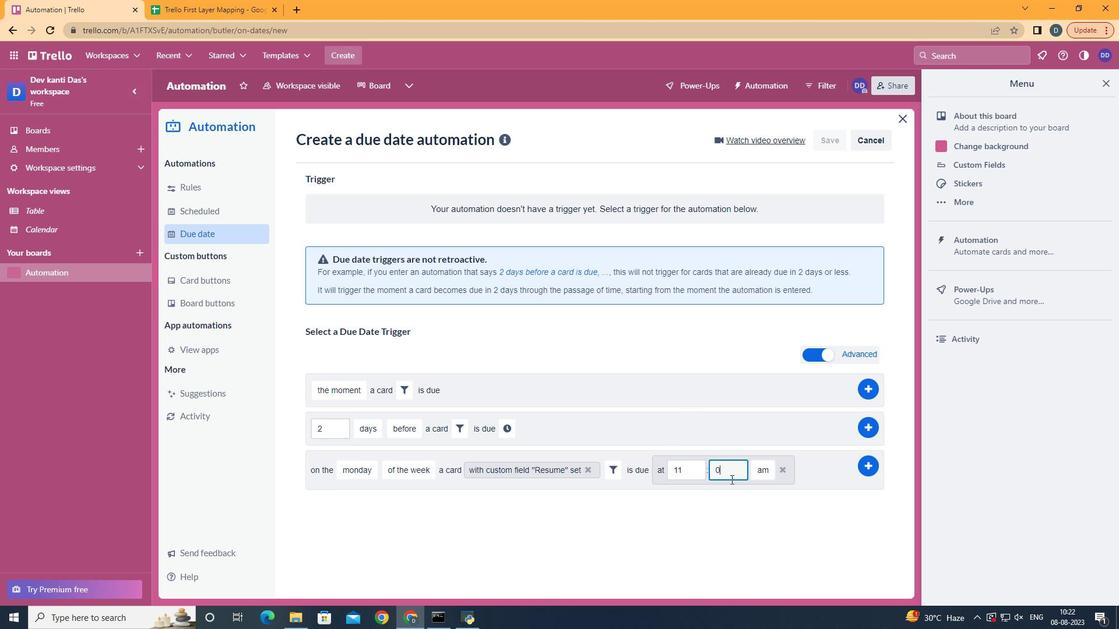 
Action: Mouse moved to (732, 480)
Screenshot: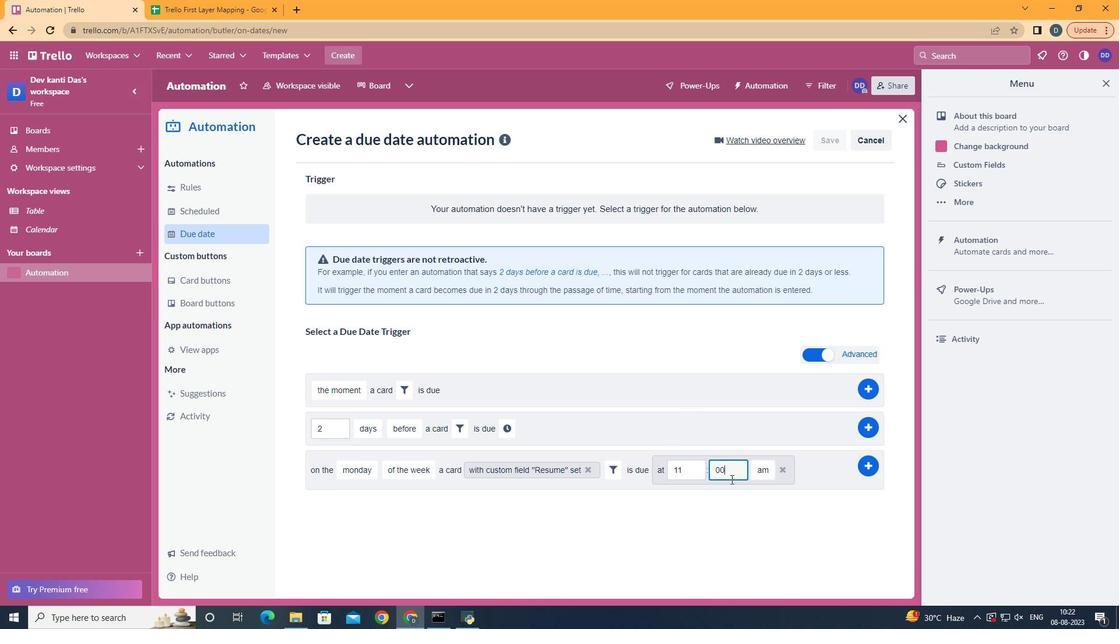 
Action: Key pressed <Key.backspace>00
Screenshot: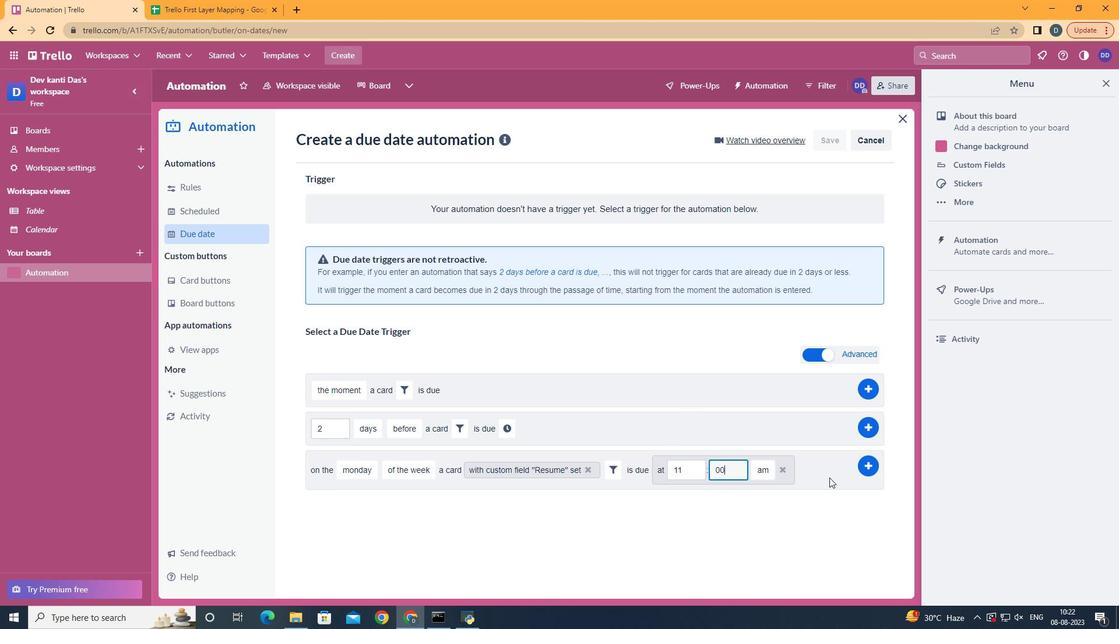 
Action: Mouse moved to (863, 464)
Screenshot: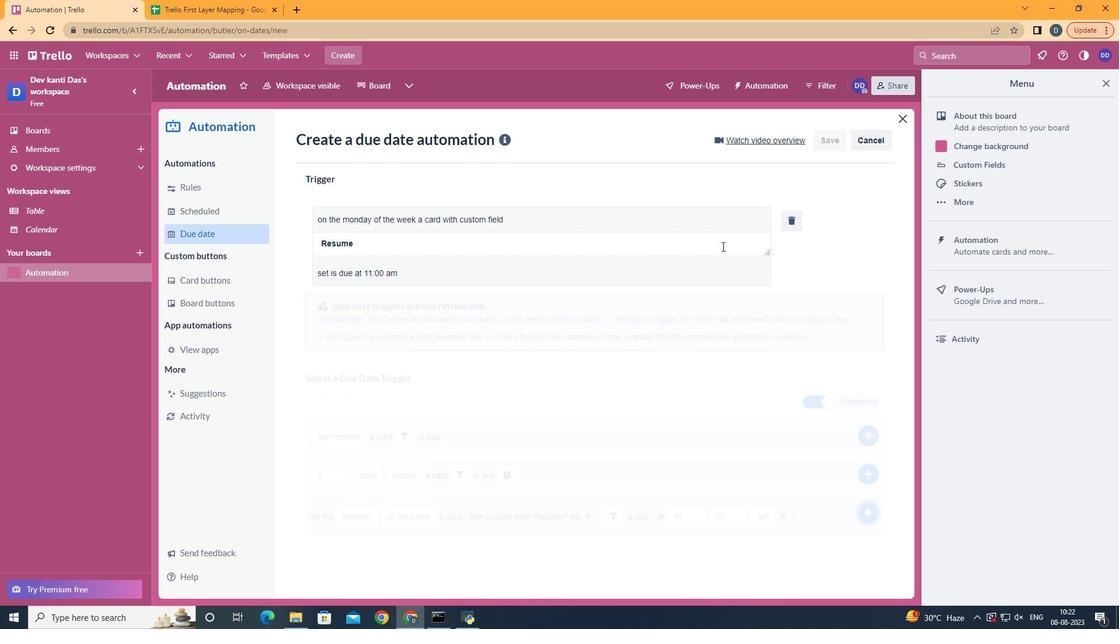 
Action: Mouse pressed left at (863, 464)
Screenshot: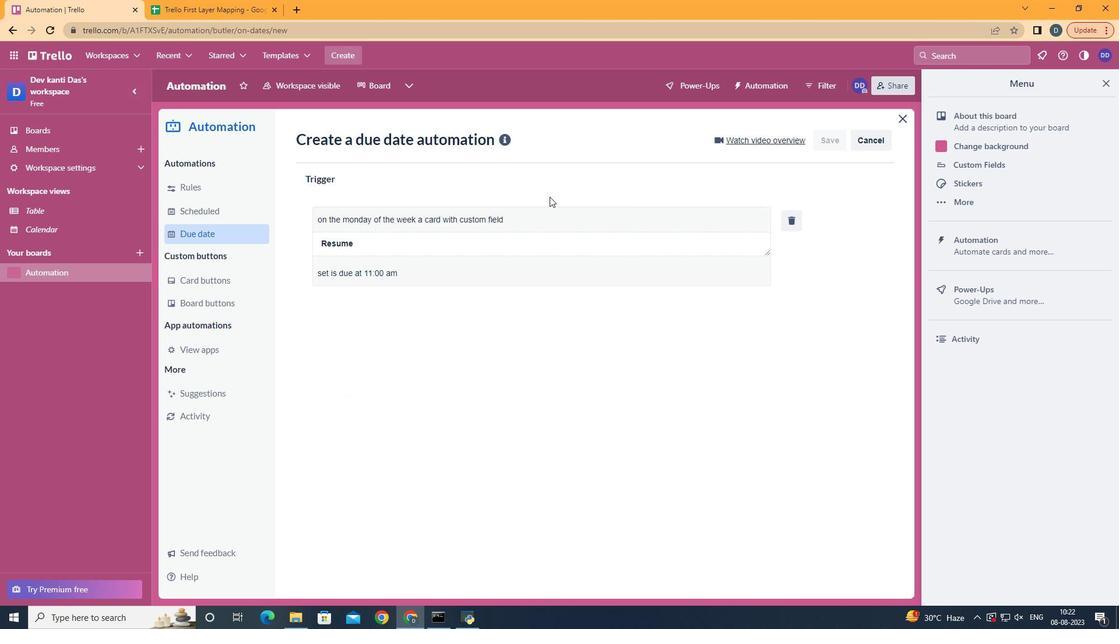 
Action: Mouse moved to (646, 245)
Screenshot: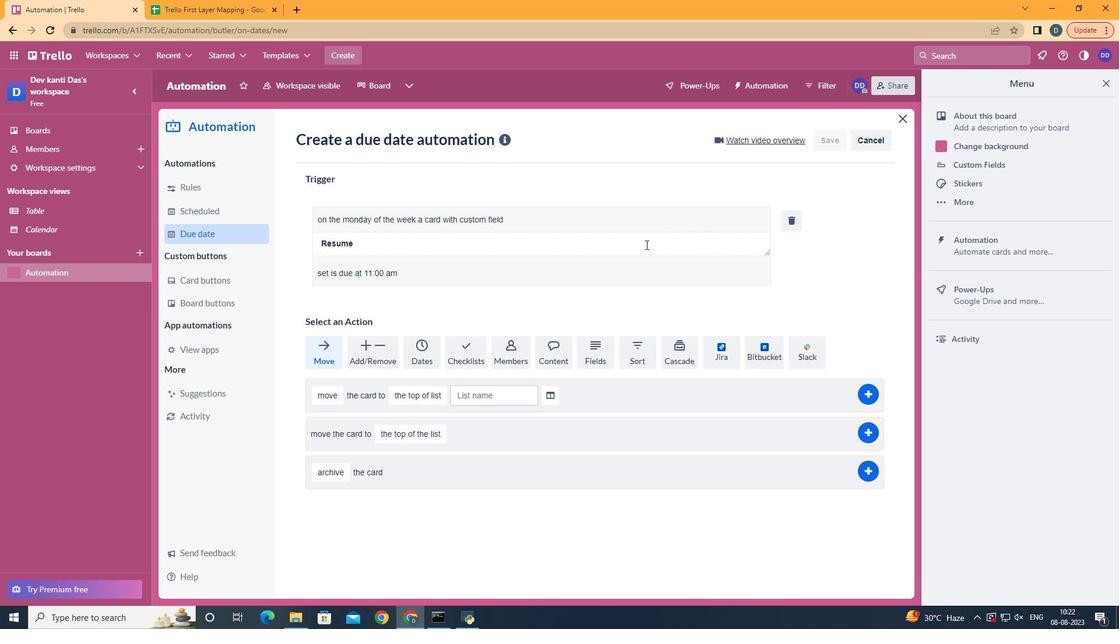 
